 Task: View the spreadsheet in full screen.
Action: Mouse moved to (92, 89)
Screenshot: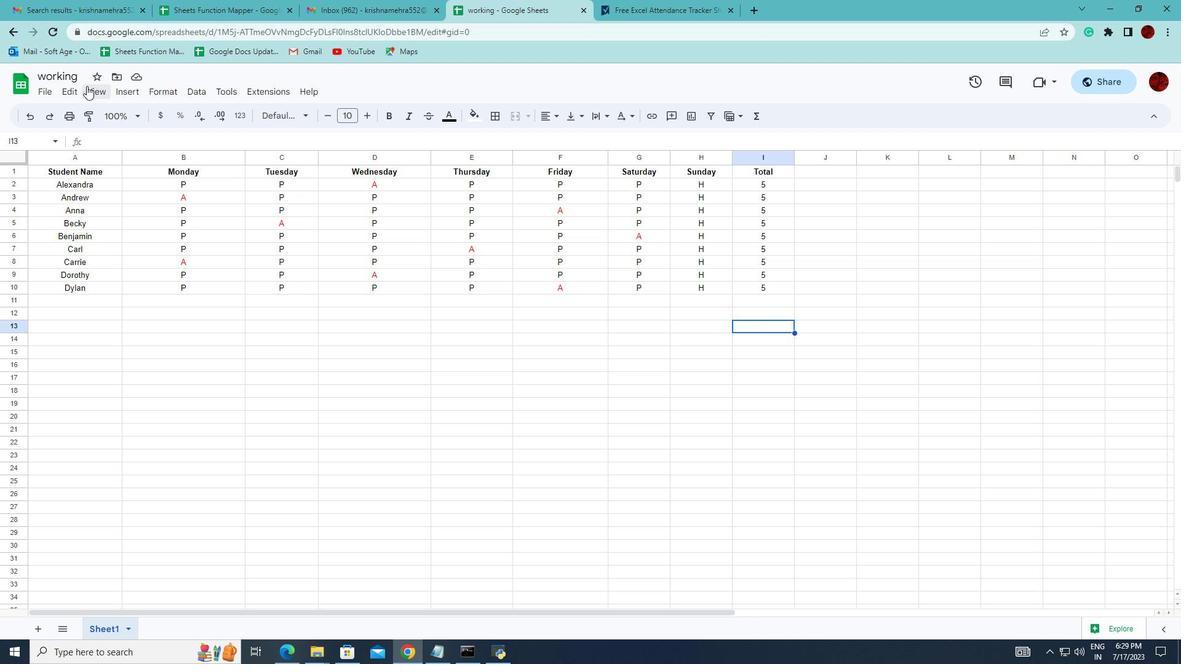 
Action: Mouse pressed left at (92, 89)
Screenshot: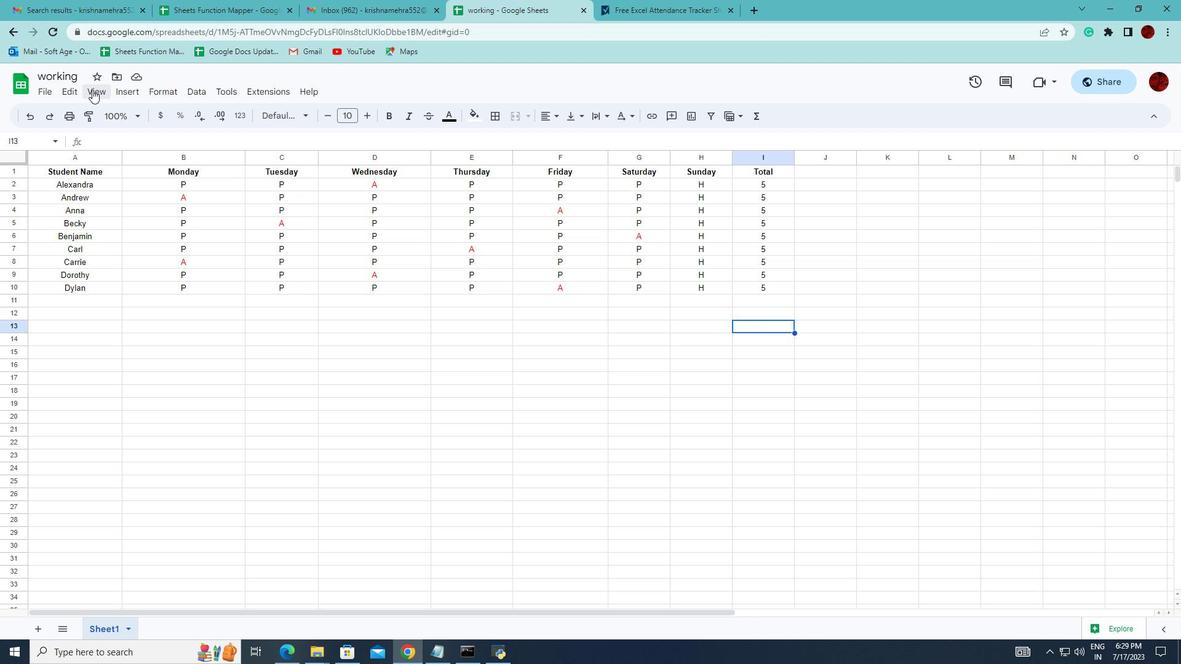 
Action: Mouse moved to (130, 225)
Screenshot: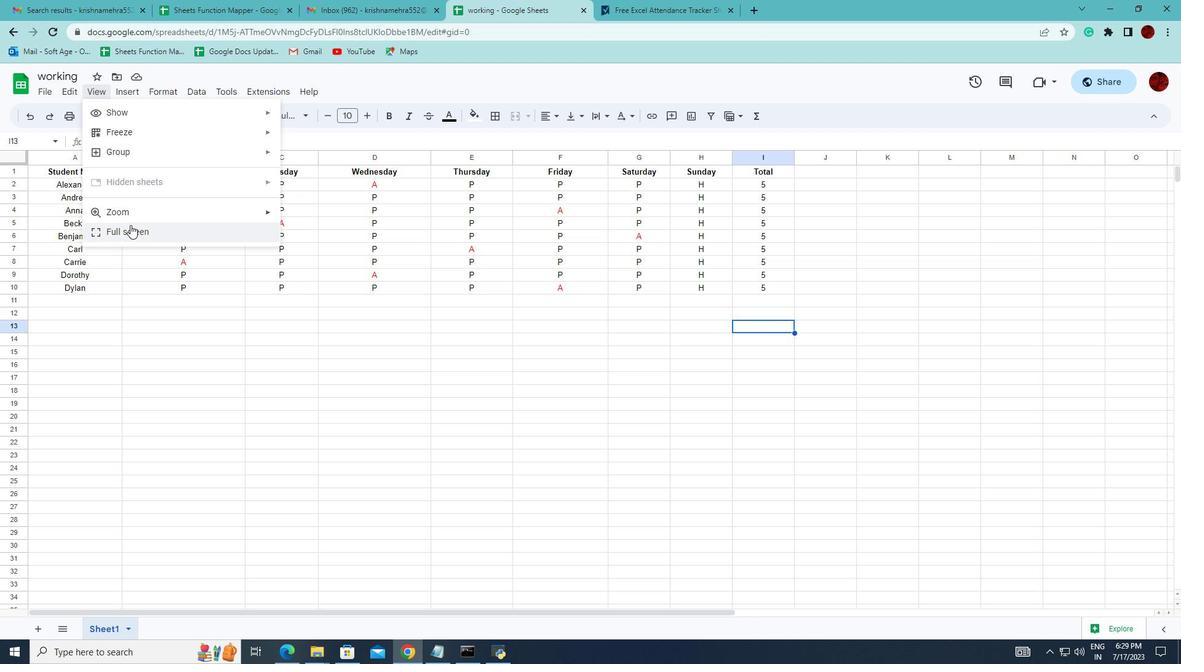 
Action: Mouse pressed left at (130, 225)
Screenshot: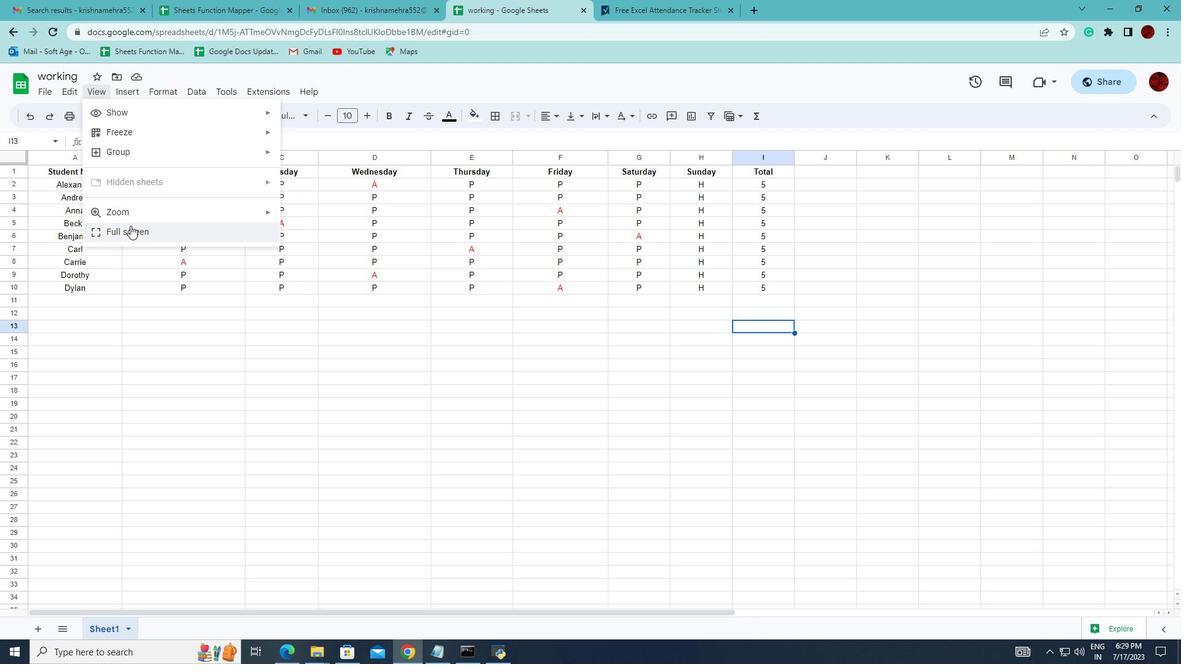 
Action: Mouse moved to (132, 226)
Screenshot: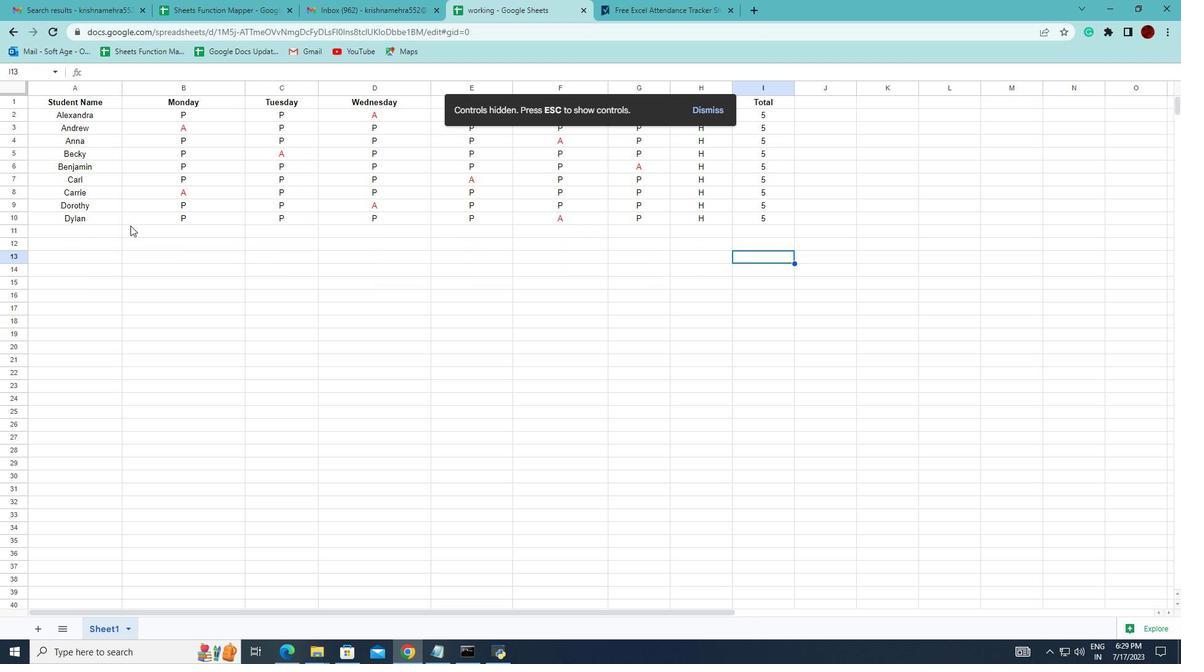 
